 Task: Change the "Mega bass level" in MOD demuxer to 10.
Action: Mouse moved to (117, 11)
Screenshot: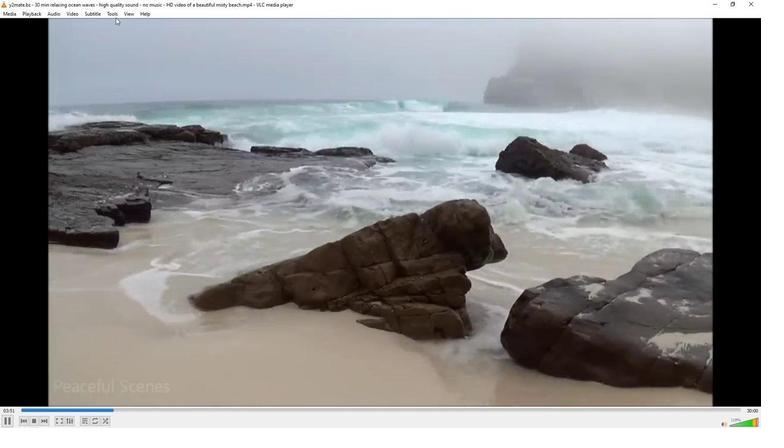 
Action: Mouse pressed left at (117, 11)
Screenshot: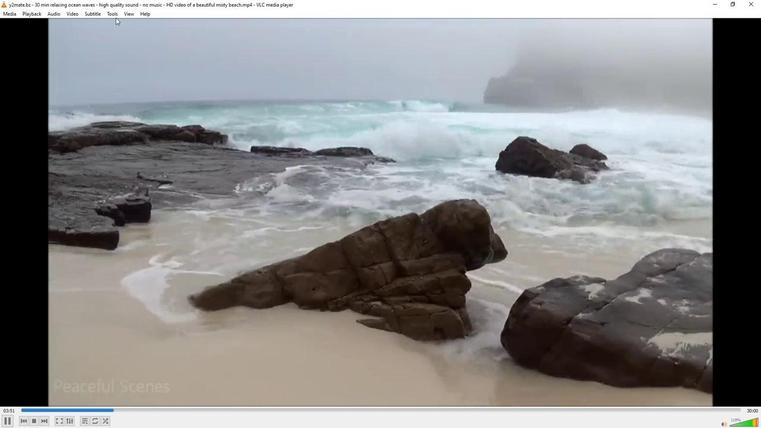 
Action: Mouse moved to (114, 7)
Screenshot: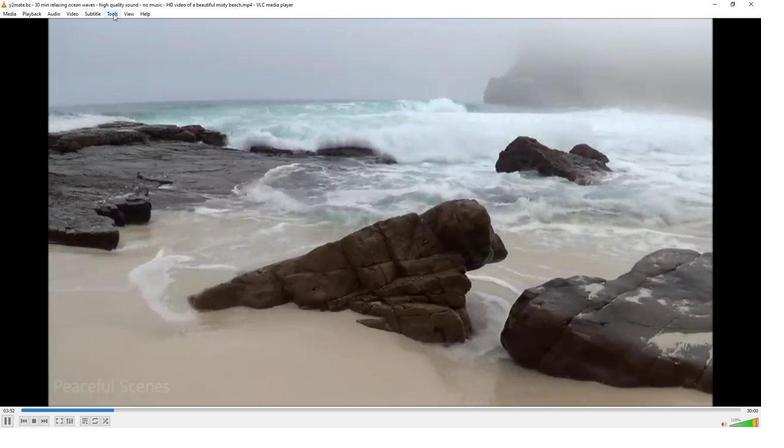 
Action: Mouse pressed left at (114, 7)
Screenshot: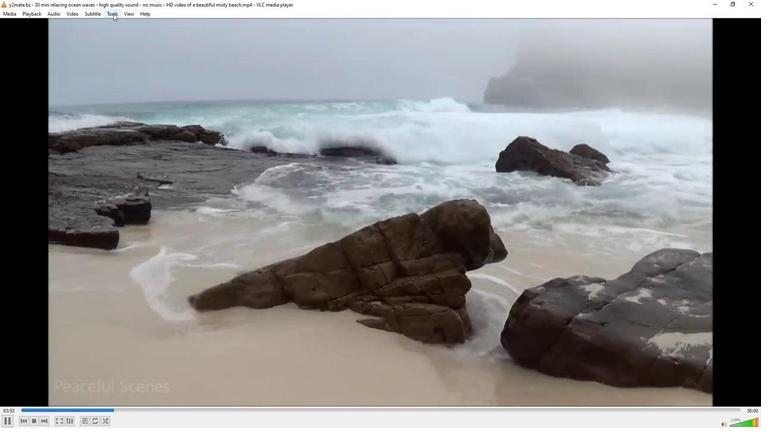 
Action: Mouse moved to (136, 110)
Screenshot: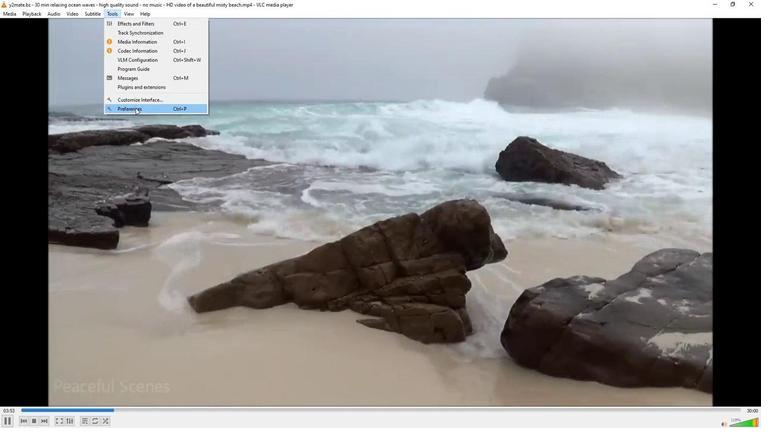 
Action: Mouse pressed left at (136, 110)
Screenshot: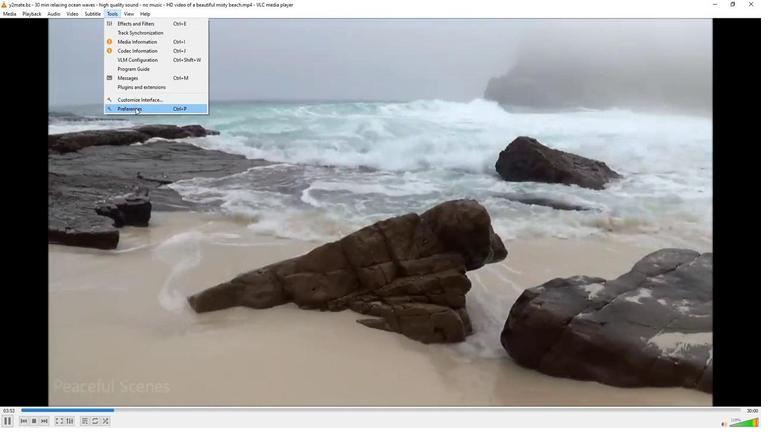 
Action: Mouse moved to (211, 352)
Screenshot: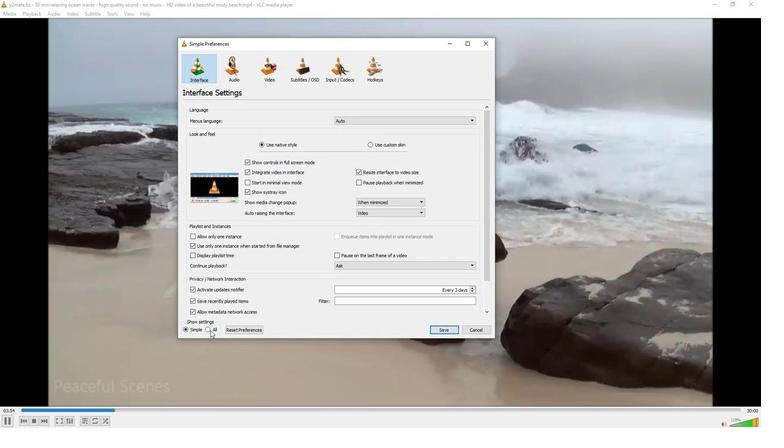 
Action: Mouse pressed left at (211, 352)
Screenshot: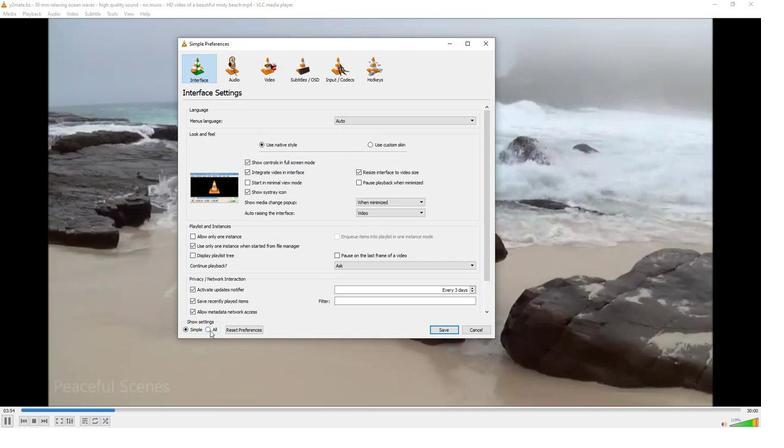 
Action: Mouse moved to (198, 228)
Screenshot: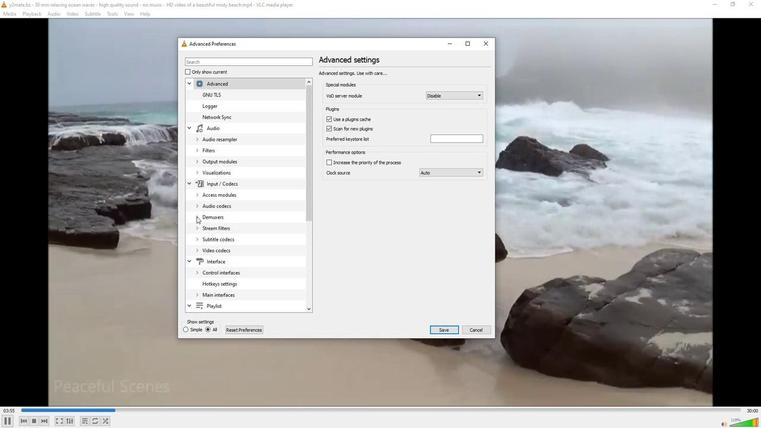 
Action: Mouse pressed left at (198, 228)
Screenshot: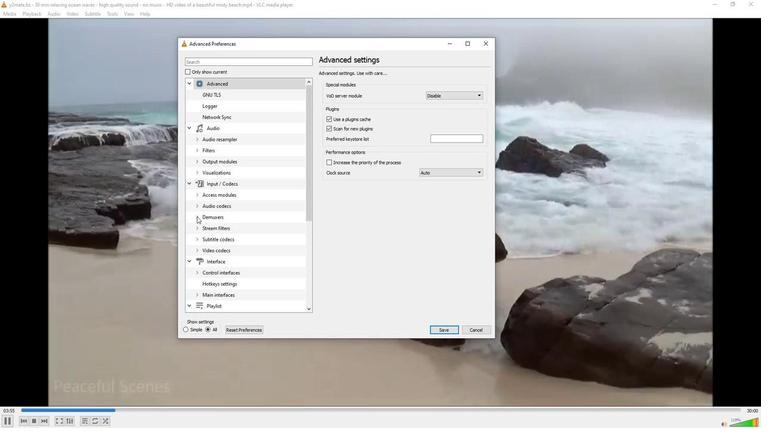 
Action: Mouse moved to (219, 264)
Screenshot: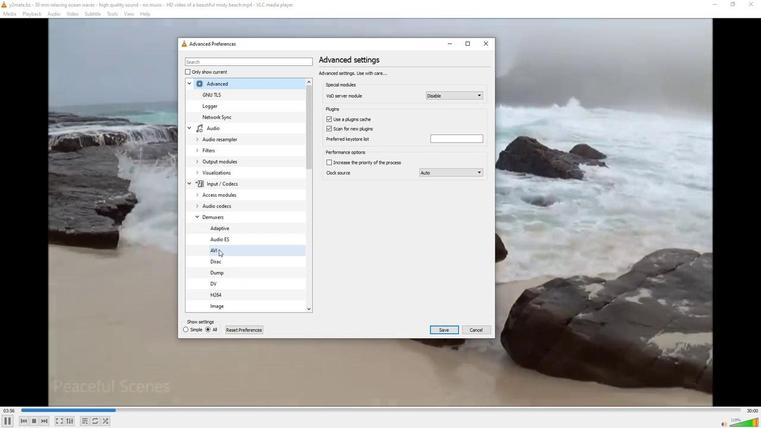 
Action: Mouse scrolled (219, 263) with delta (0, 0)
Screenshot: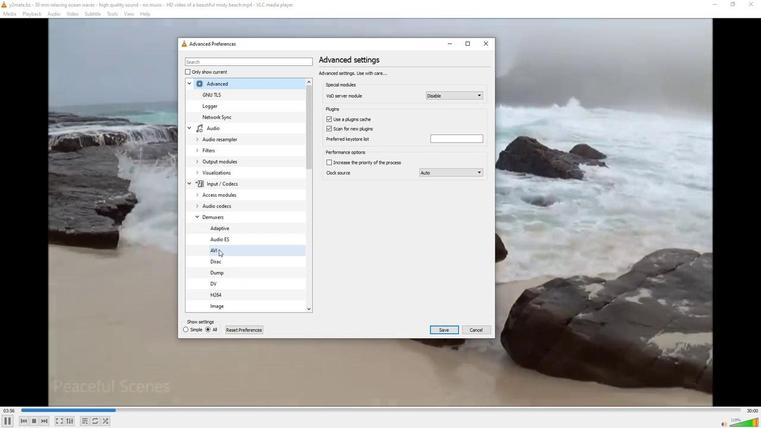 
Action: Mouse scrolled (219, 263) with delta (0, 0)
Screenshot: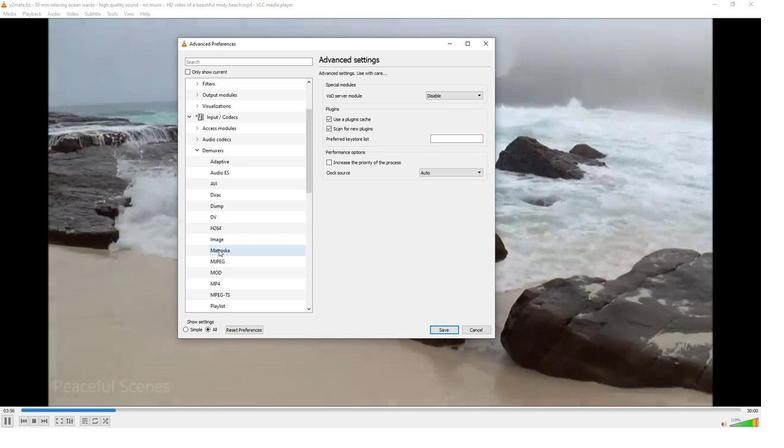 
Action: Mouse moved to (219, 292)
Screenshot: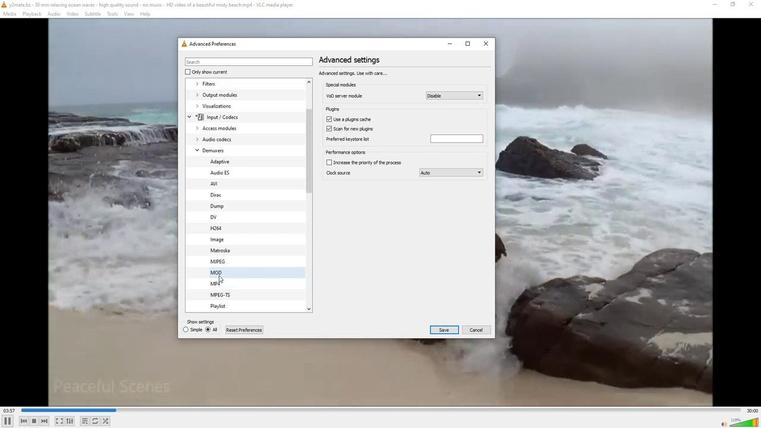 
Action: Mouse pressed left at (219, 292)
Screenshot: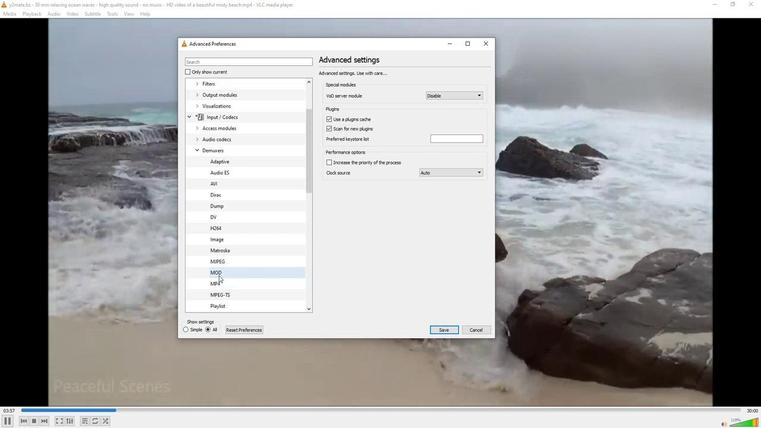 
Action: Mouse moved to (482, 138)
Screenshot: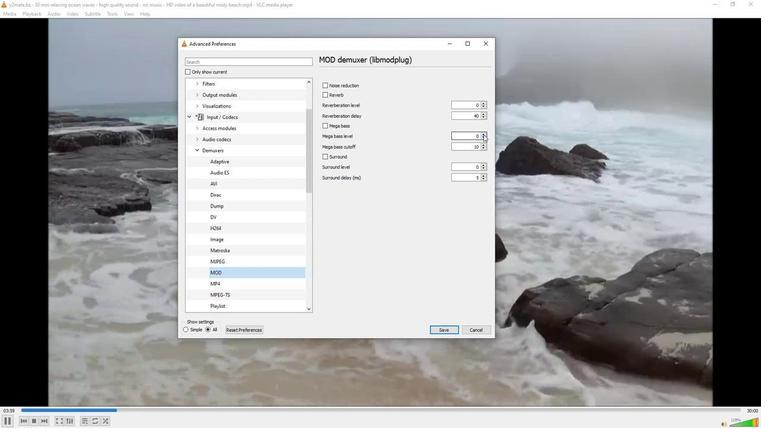 
Action: Mouse pressed left at (482, 138)
Screenshot: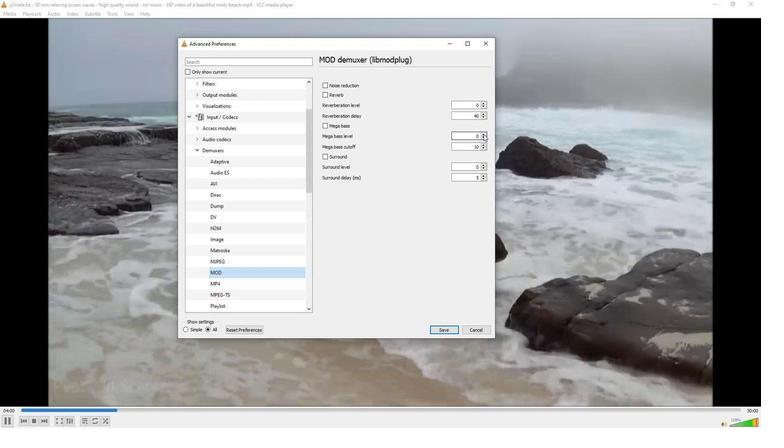 
Action: Mouse pressed left at (482, 138)
Screenshot: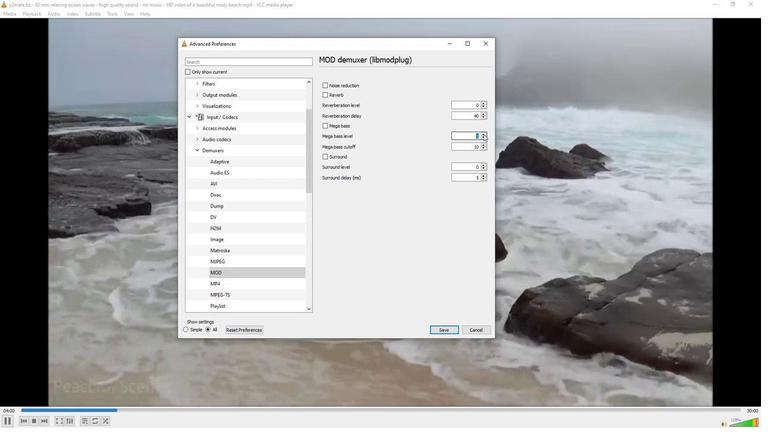 
Action: Mouse pressed left at (482, 138)
Screenshot: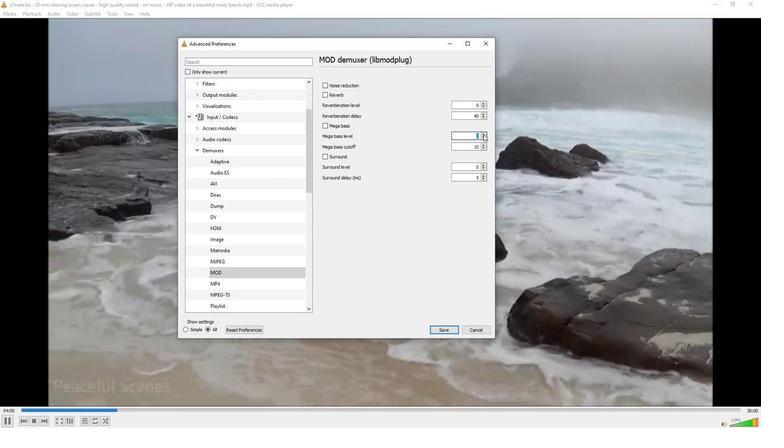 
Action: Mouse moved to (482, 138)
Screenshot: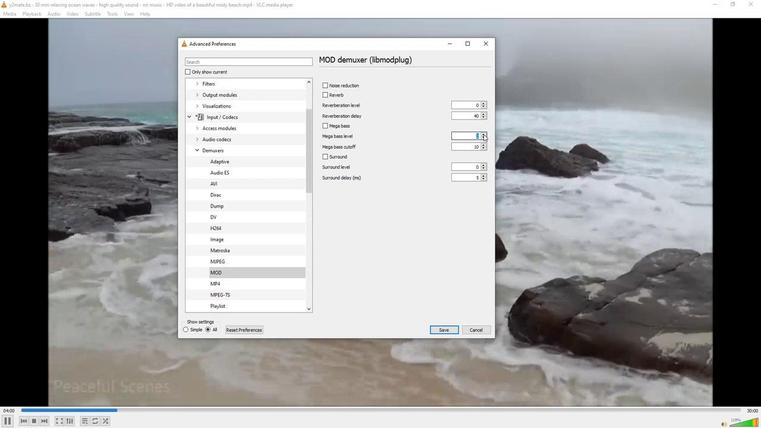 
Action: Mouse pressed left at (482, 138)
Screenshot: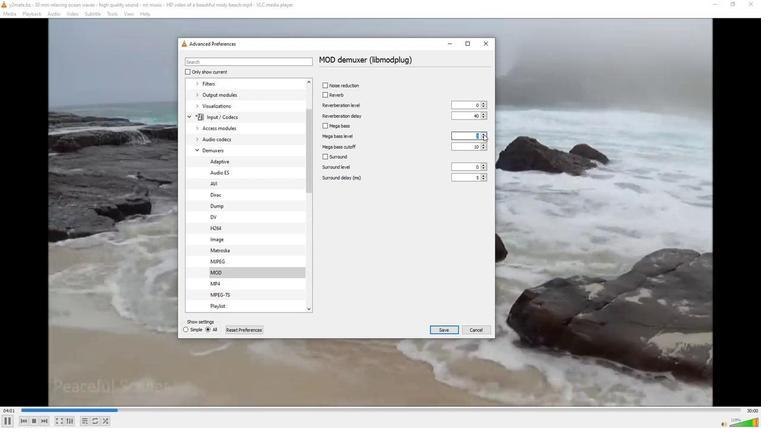 
Action: Mouse pressed left at (482, 138)
Screenshot: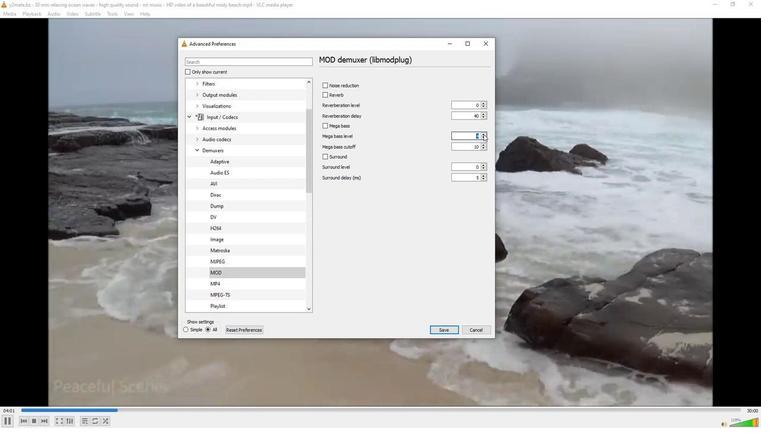 
Action: Mouse pressed left at (482, 138)
Screenshot: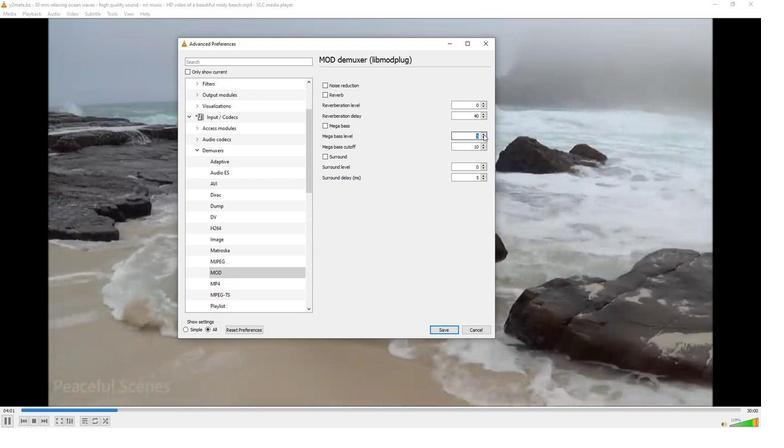 
Action: Mouse pressed left at (482, 138)
Screenshot: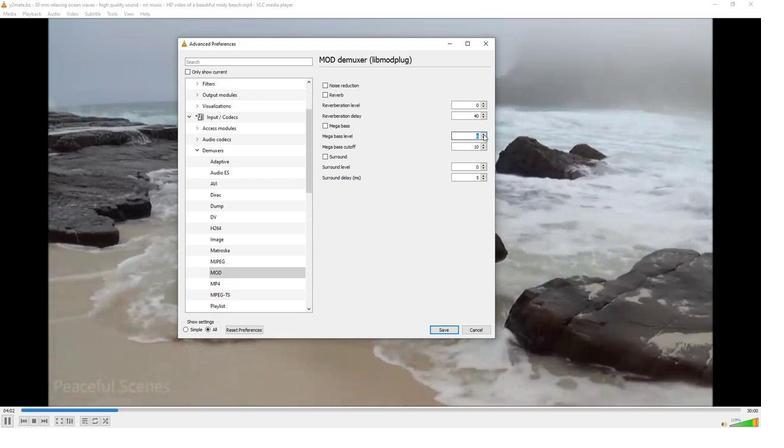 
Action: Mouse pressed left at (482, 138)
Screenshot: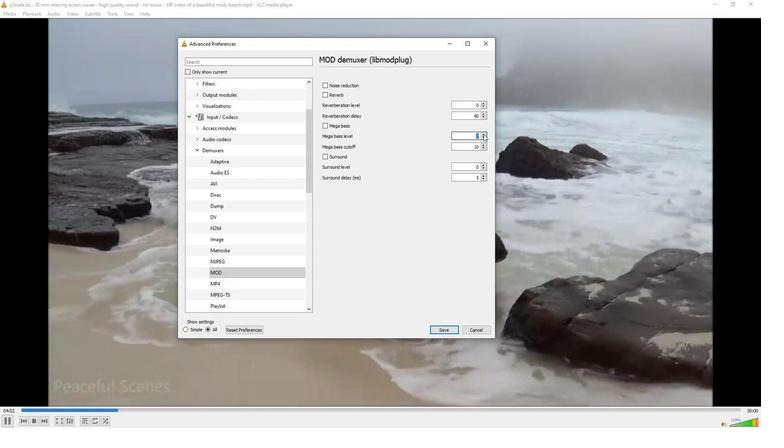 
Action: Mouse pressed left at (482, 138)
Screenshot: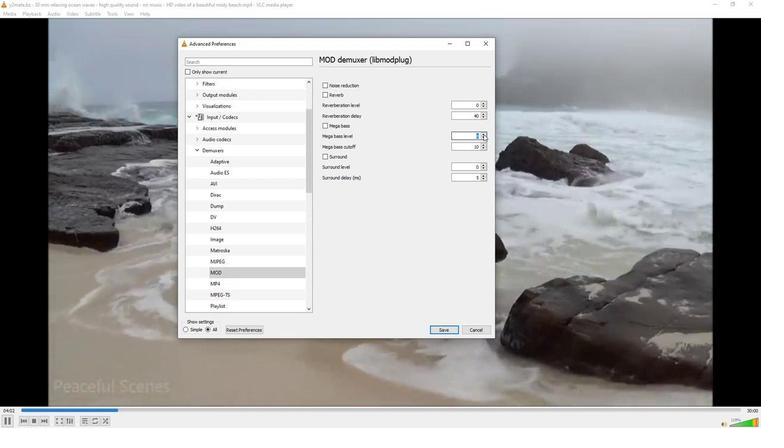 
Action: Mouse pressed left at (482, 138)
Screenshot: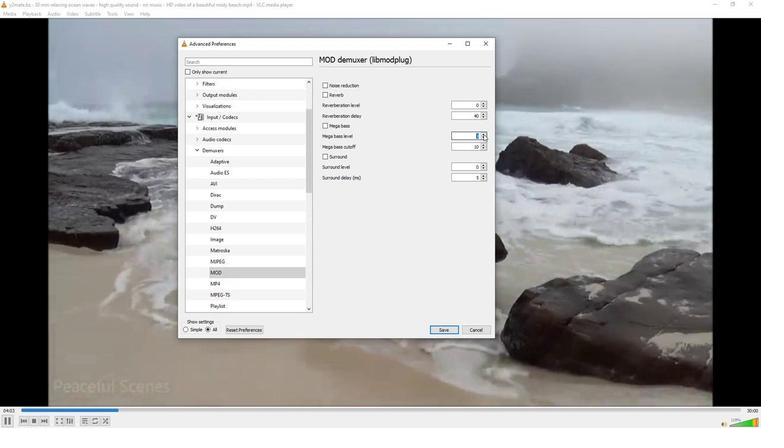 
Action: Mouse moved to (419, 194)
Screenshot: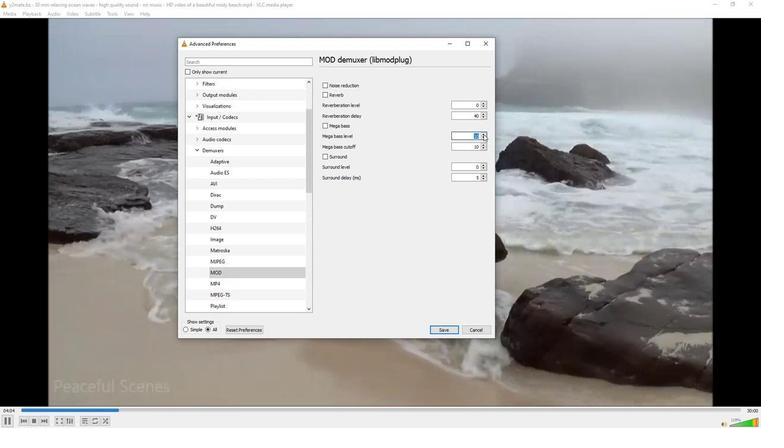 
